 Task: Look for products in the category "Baby Health Care" from Boiron only.
Action: Mouse moved to (331, 156)
Screenshot: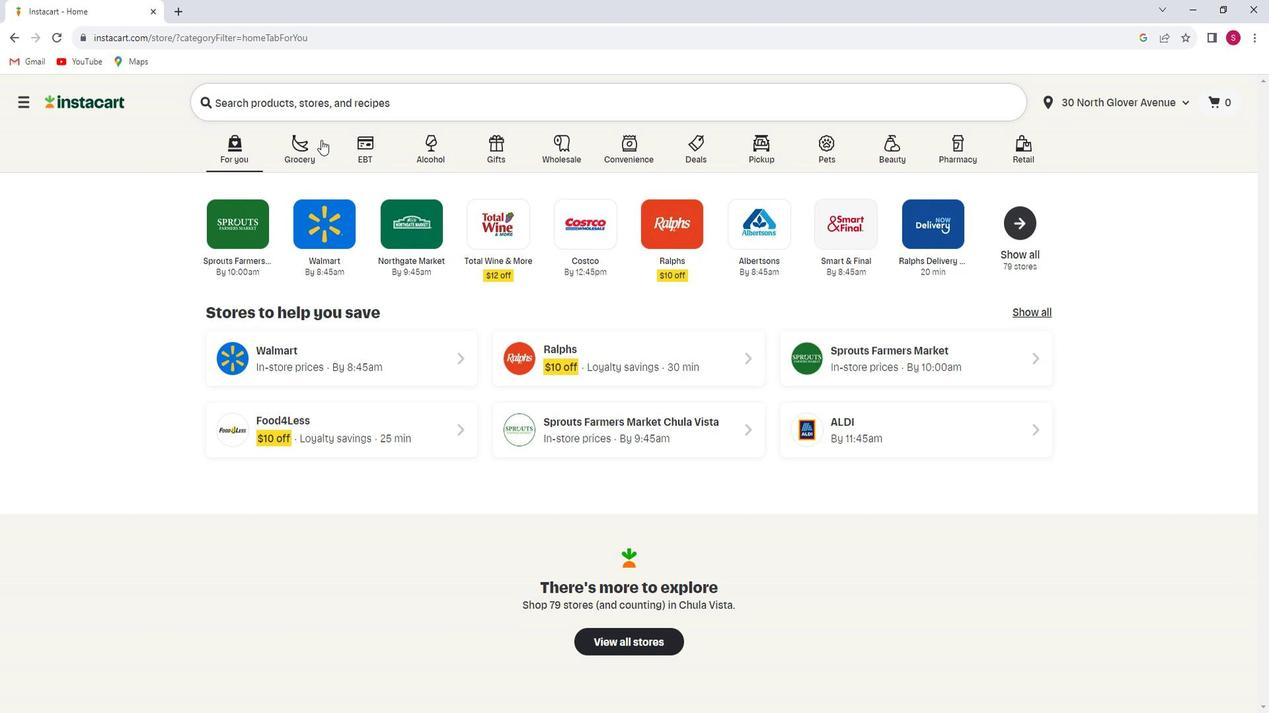 
Action: Mouse pressed left at (331, 156)
Screenshot: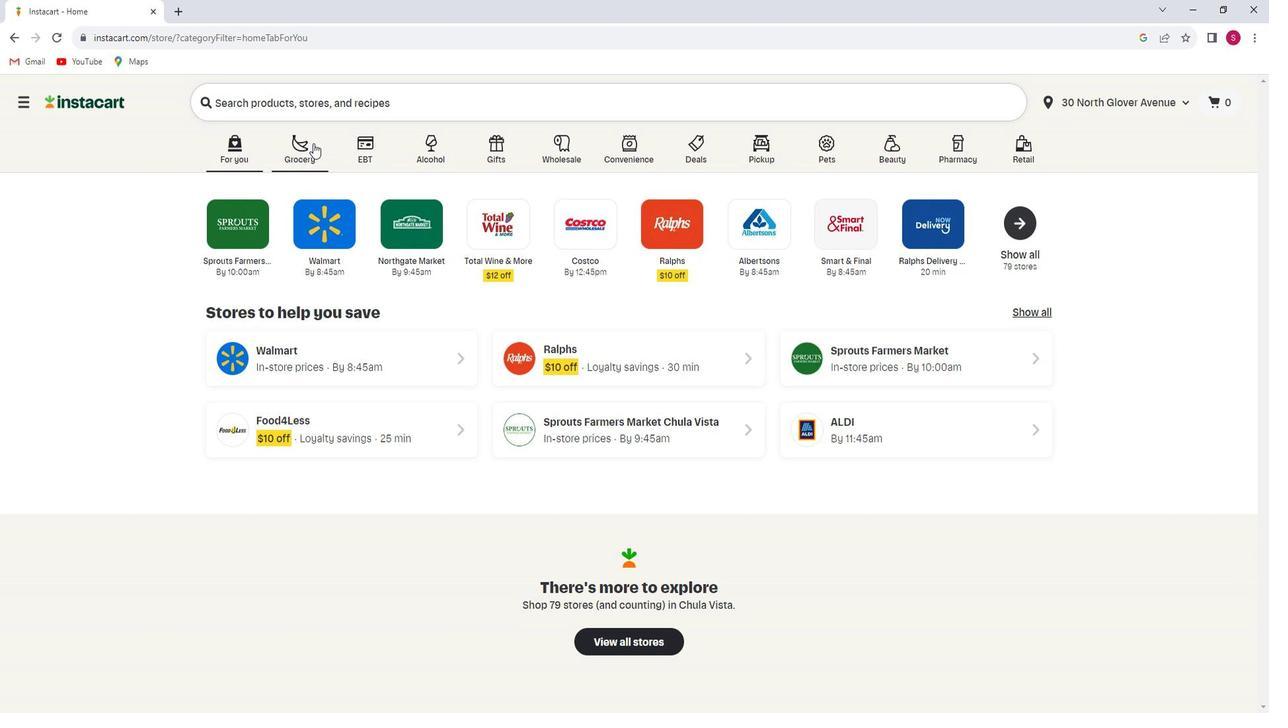 
Action: Mouse moved to (308, 403)
Screenshot: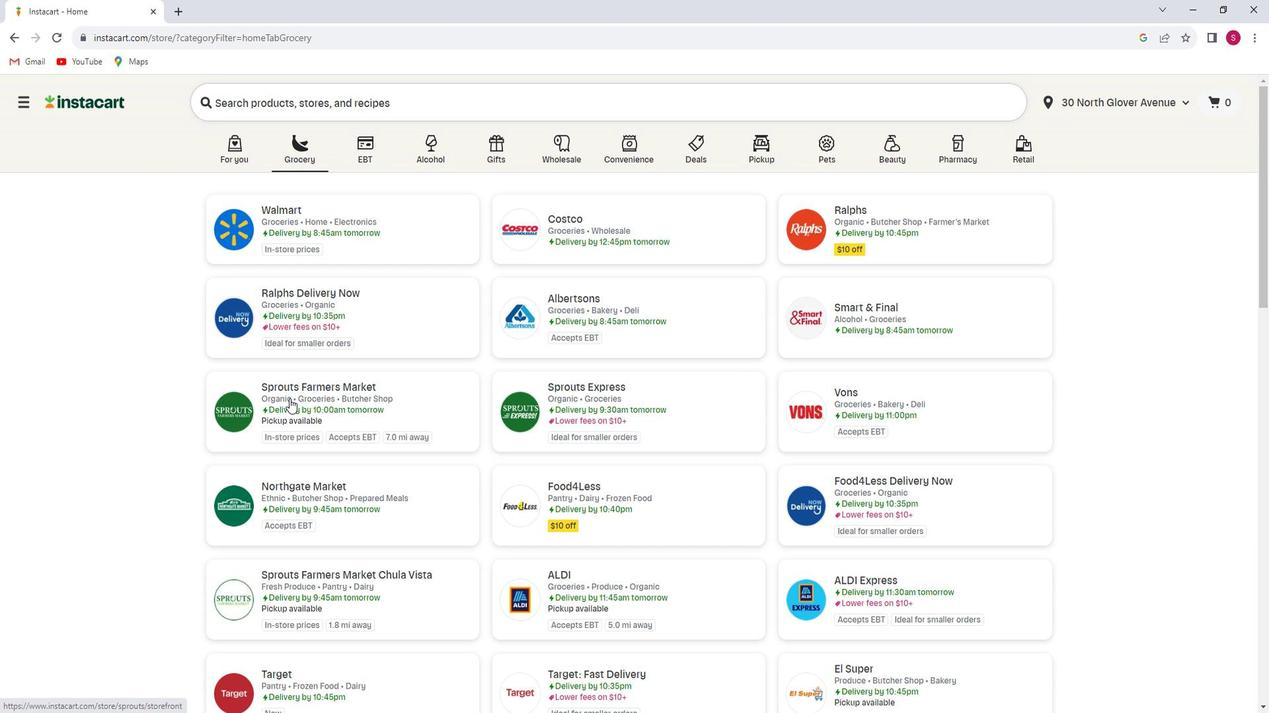 
Action: Mouse pressed left at (308, 403)
Screenshot: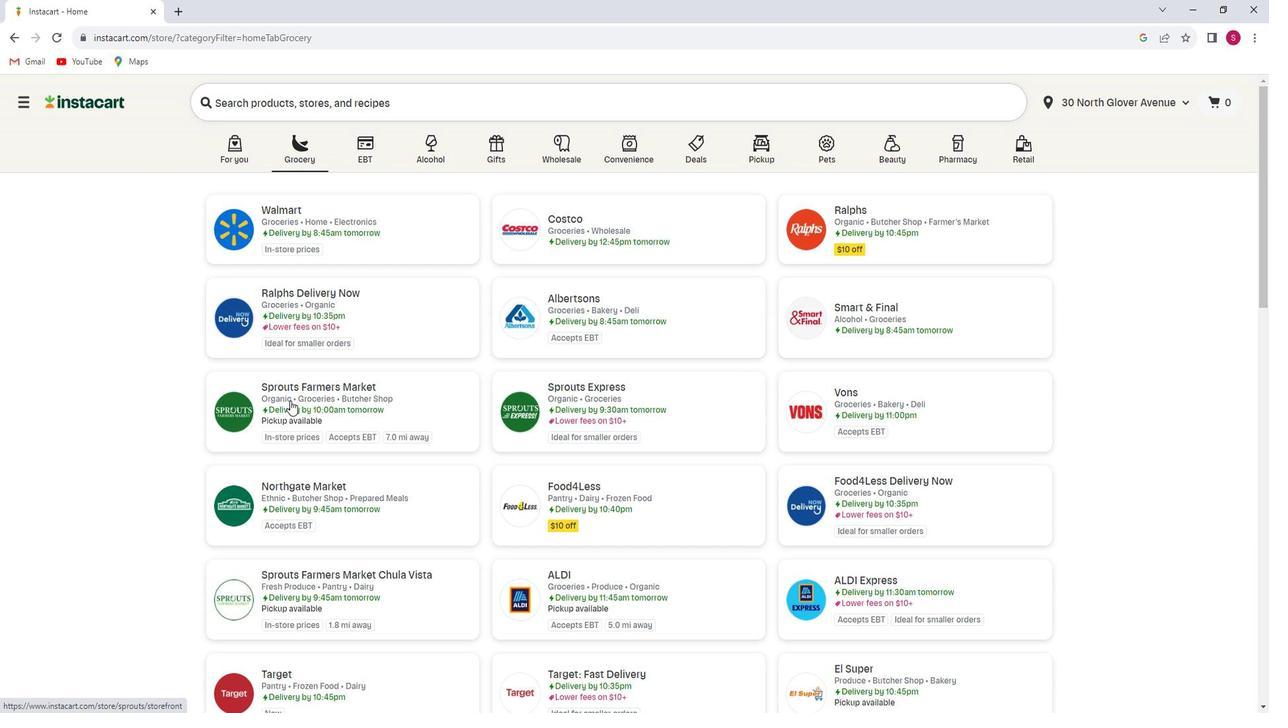 
Action: Mouse moved to (107, 419)
Screenshot: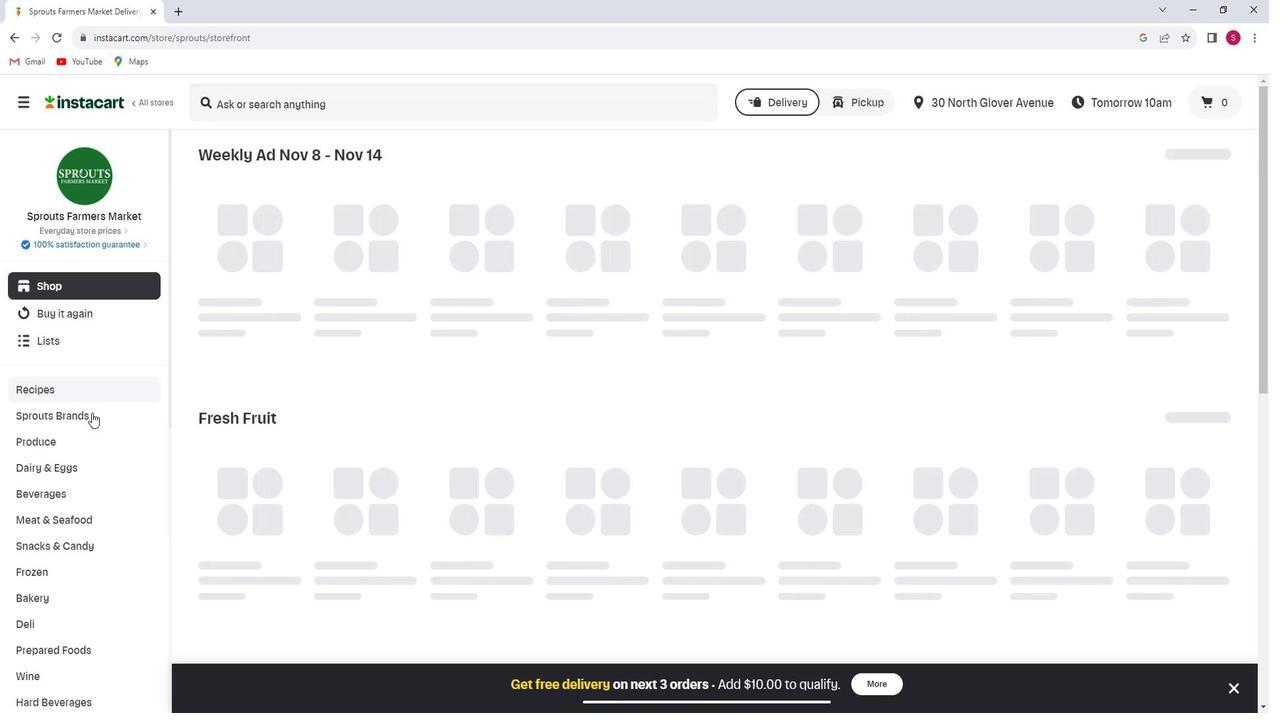 
Action: Mouse scrolled (107, 419) with delta (0, 0)
Screenshot: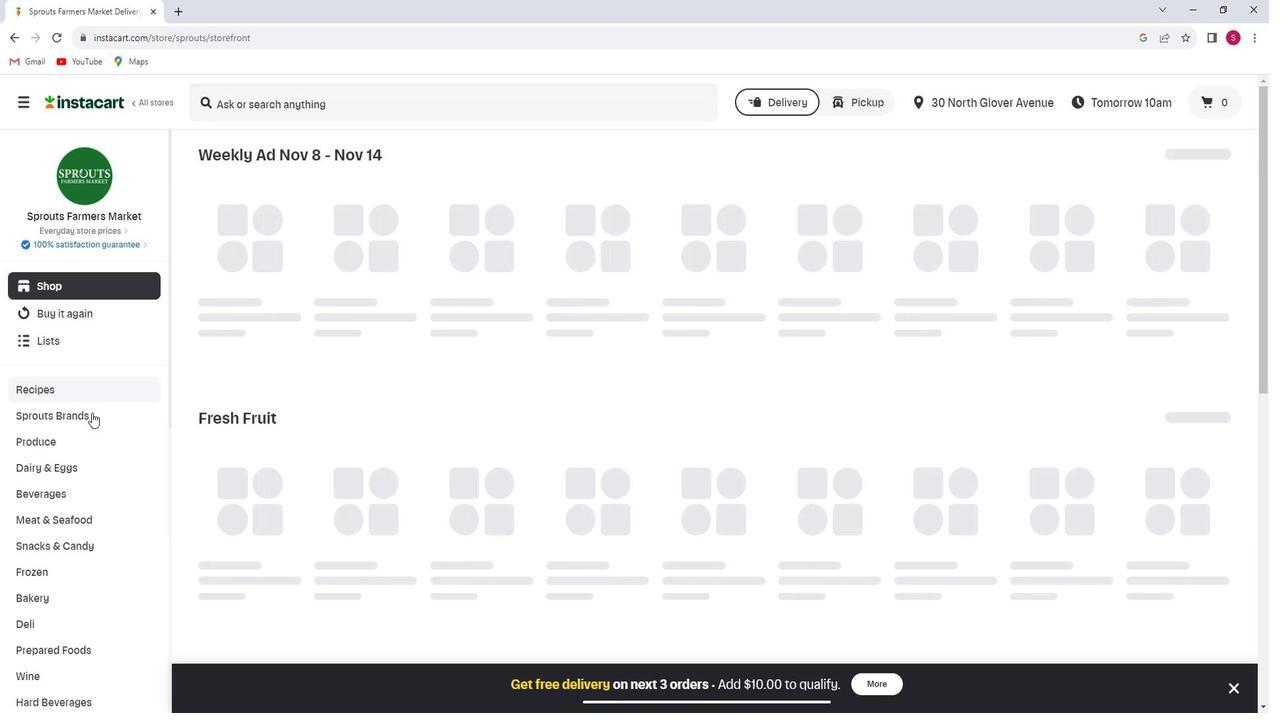 
Action: Mouse scrolled (107, 419) with delta (0, 0)
Screenshot: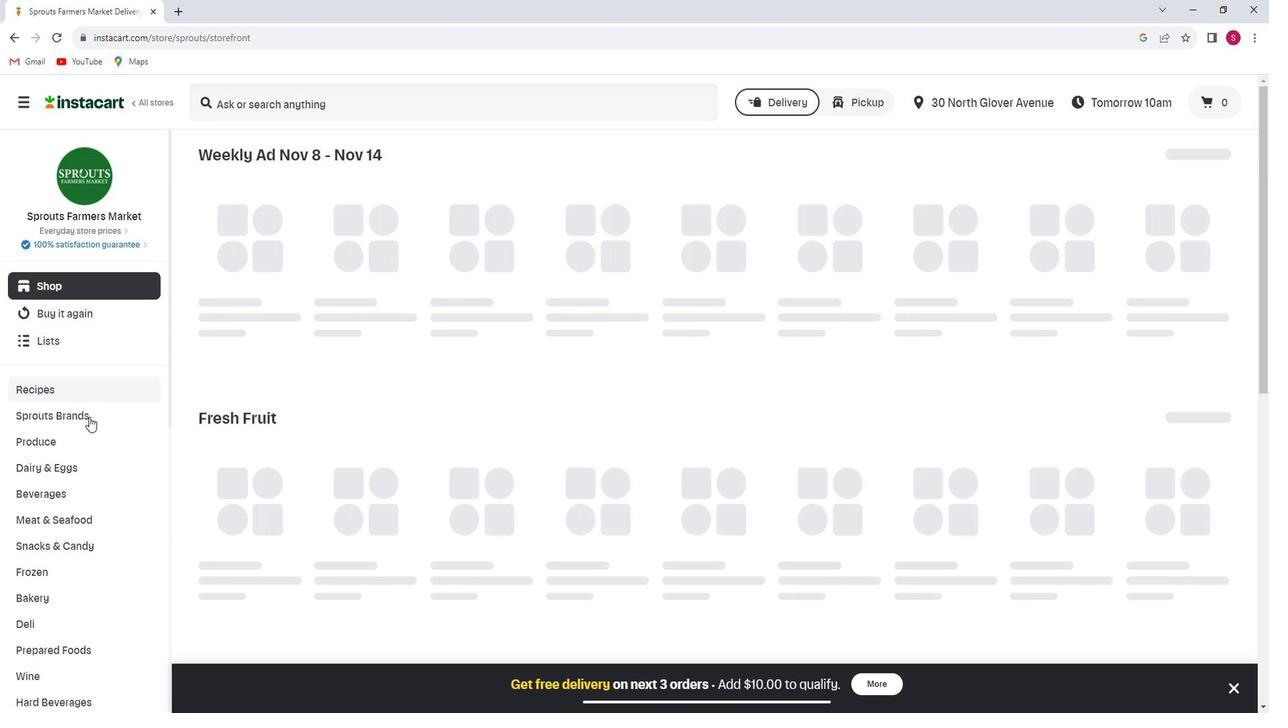 
Action: Mouse moved to (106, 421)
Screenshot: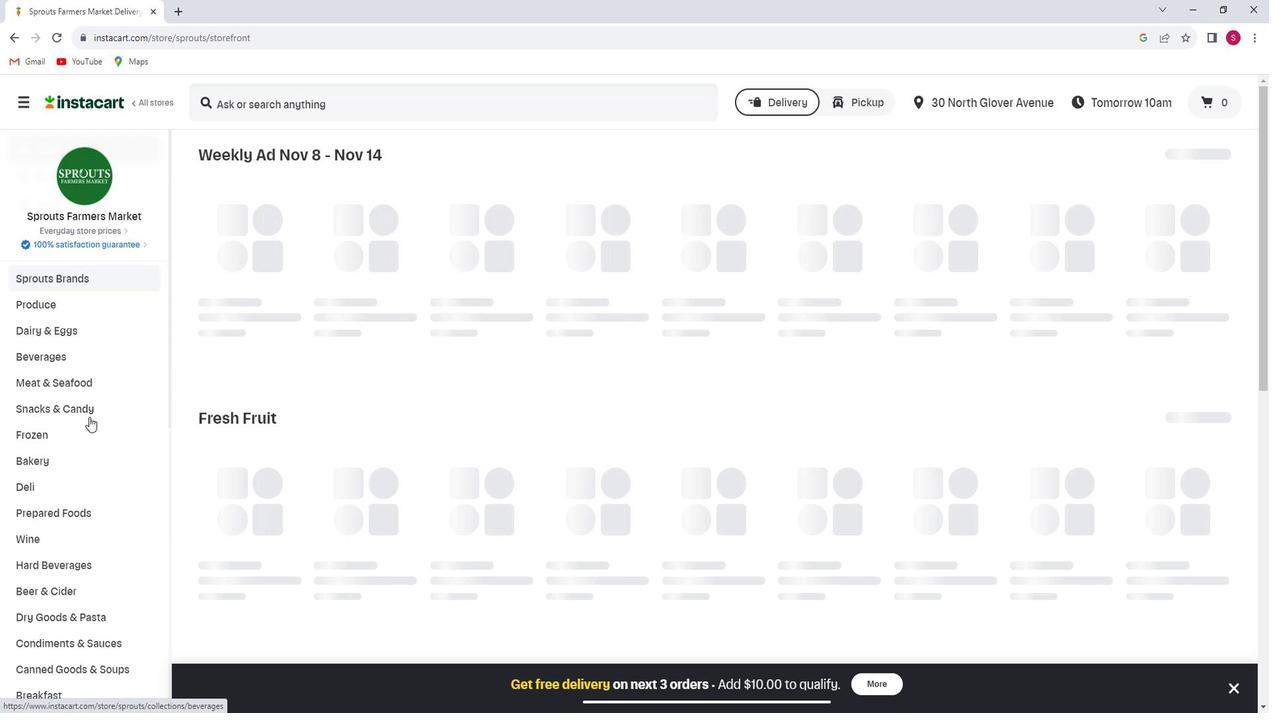 
Action: Mouse scrolled (106, 420) with delta (0, 0)
Screenshot: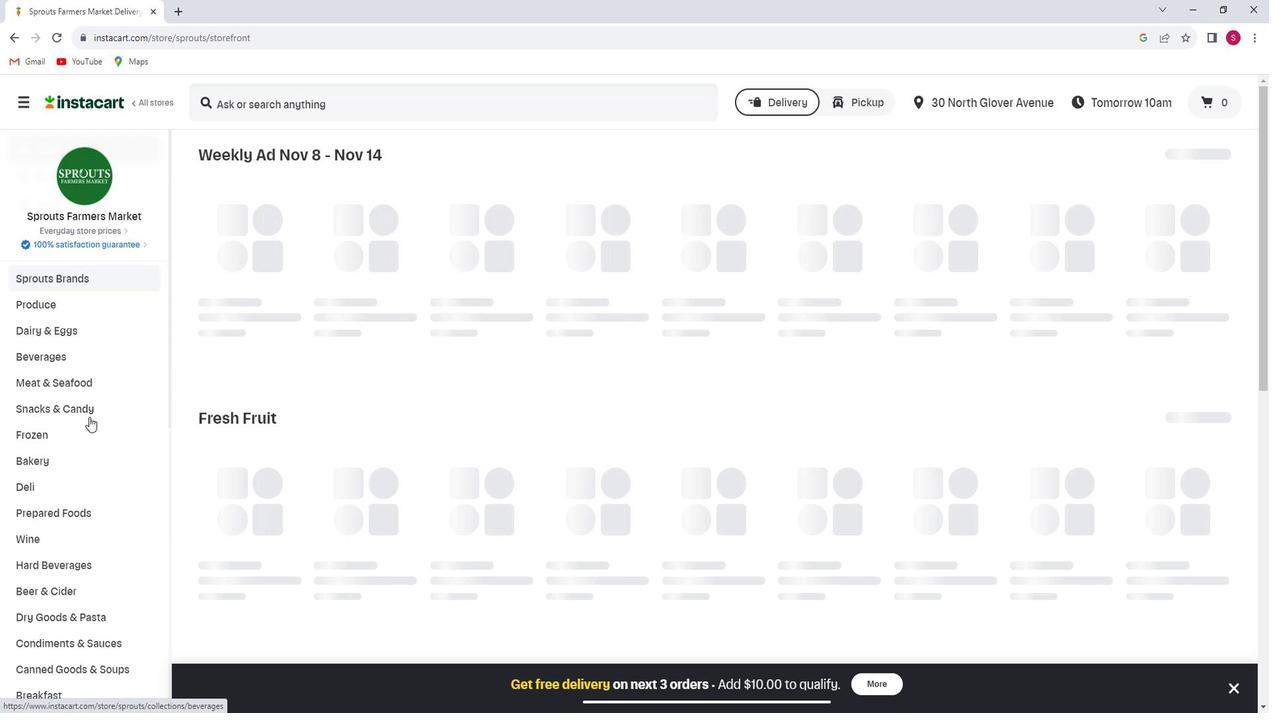 
Action: Mouse moved to (106, 422)
Screenshot: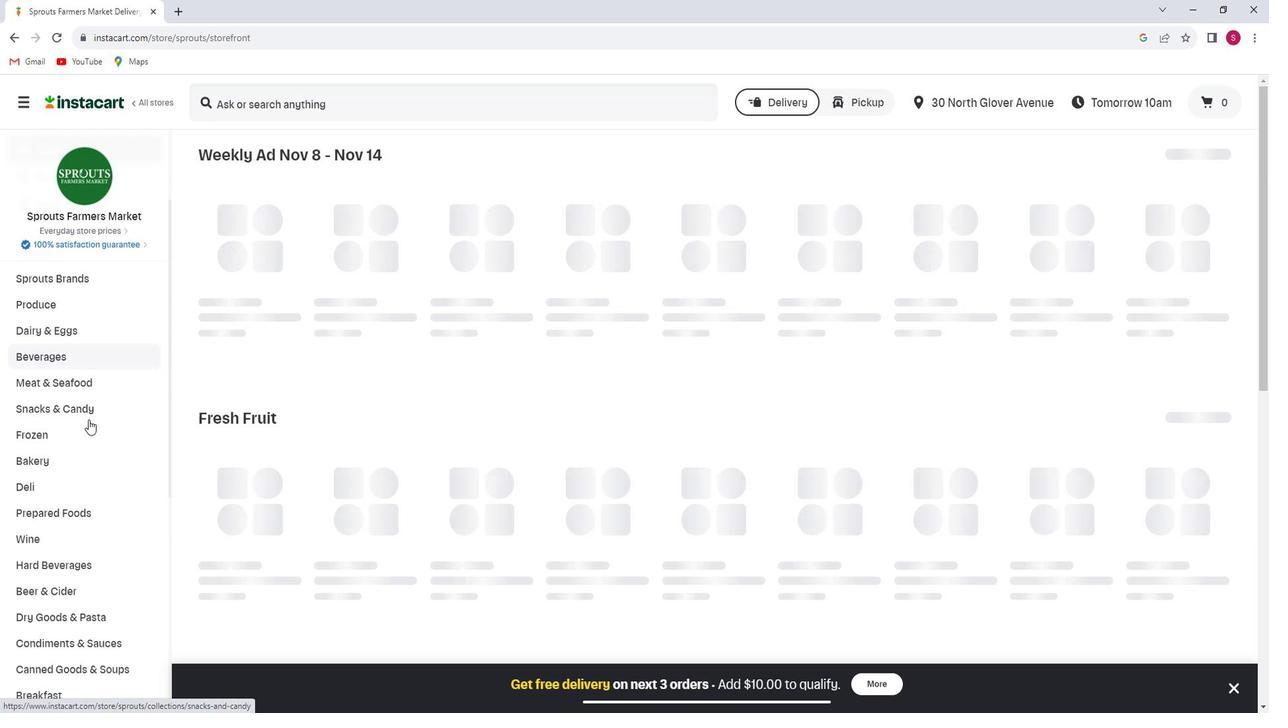 
Action: Mouse scrolled (106, 421) with delta (0, 0)
Screenshot: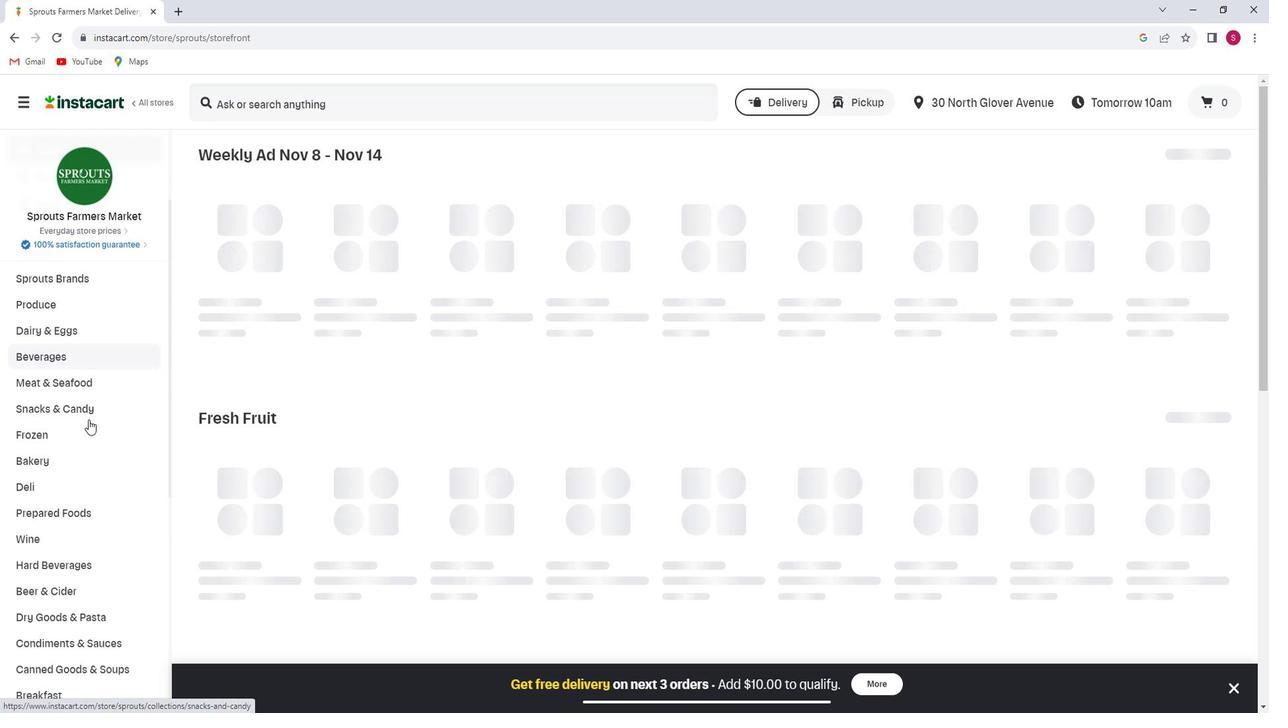 
Action: Mouse scrolled (106, 421) with delta (0, 0)
Screenshot: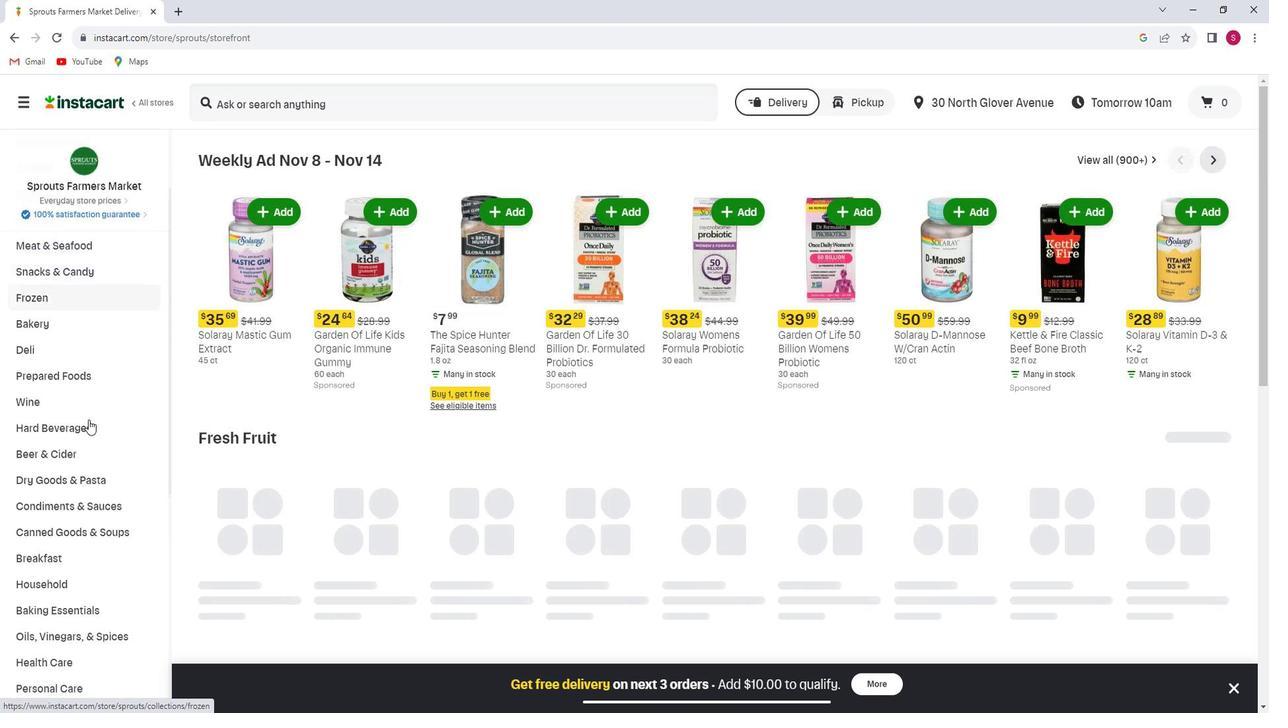
Action: Mouse scrolled (106, 421) with delta (0, 0)
Screenshot: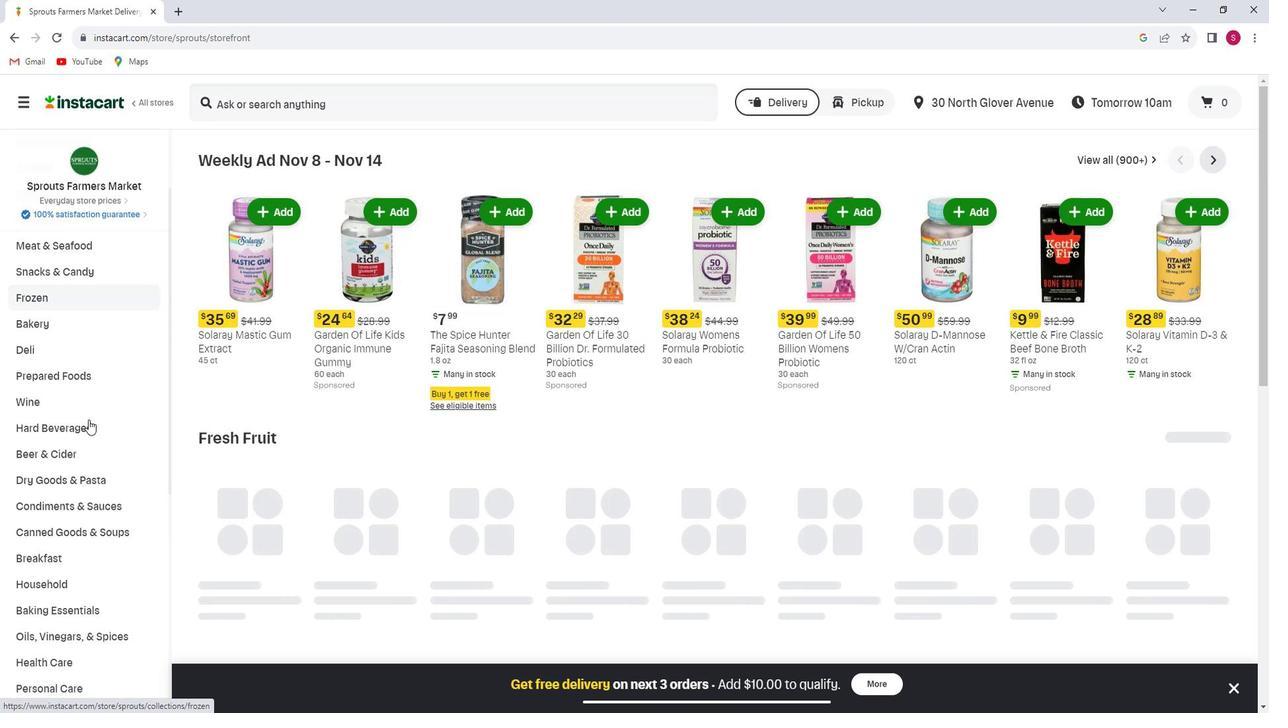 
Action: Mouse scrolled (106, 421) with delta (0, 0)
Screenshot: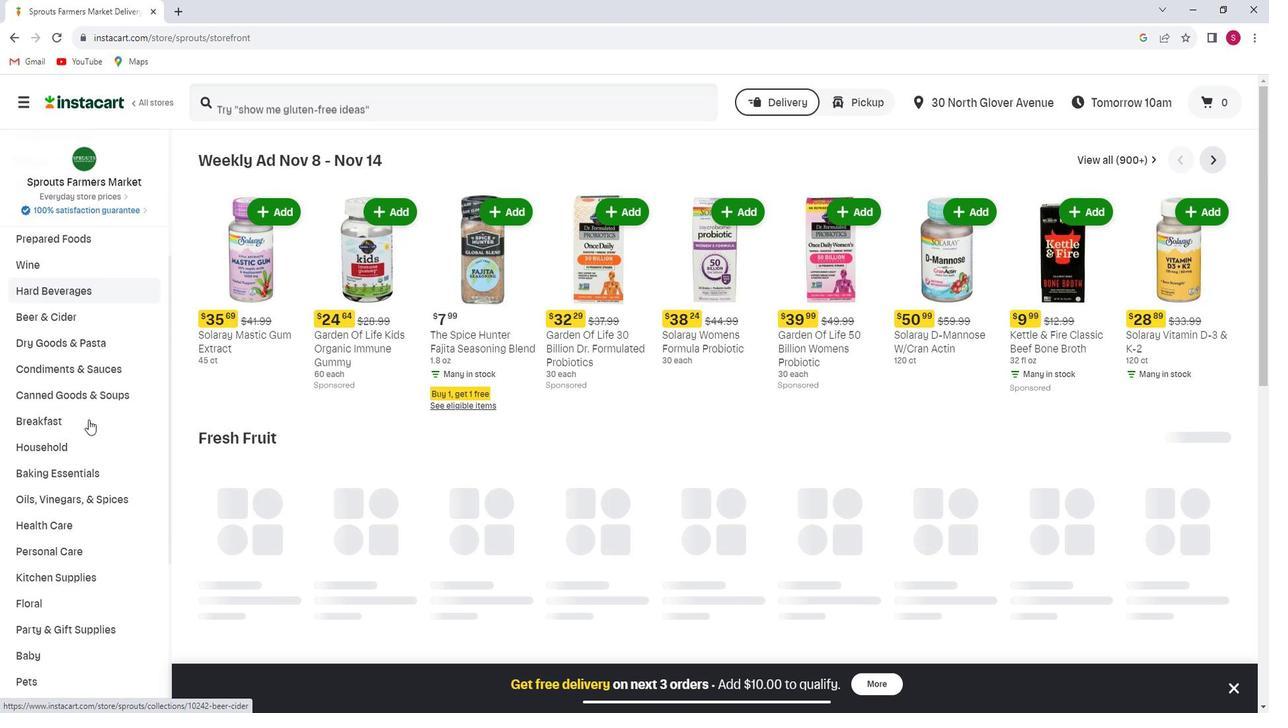 
Action: Mouse scrolled (106, 421) with delta (0, 0)
Screenshot: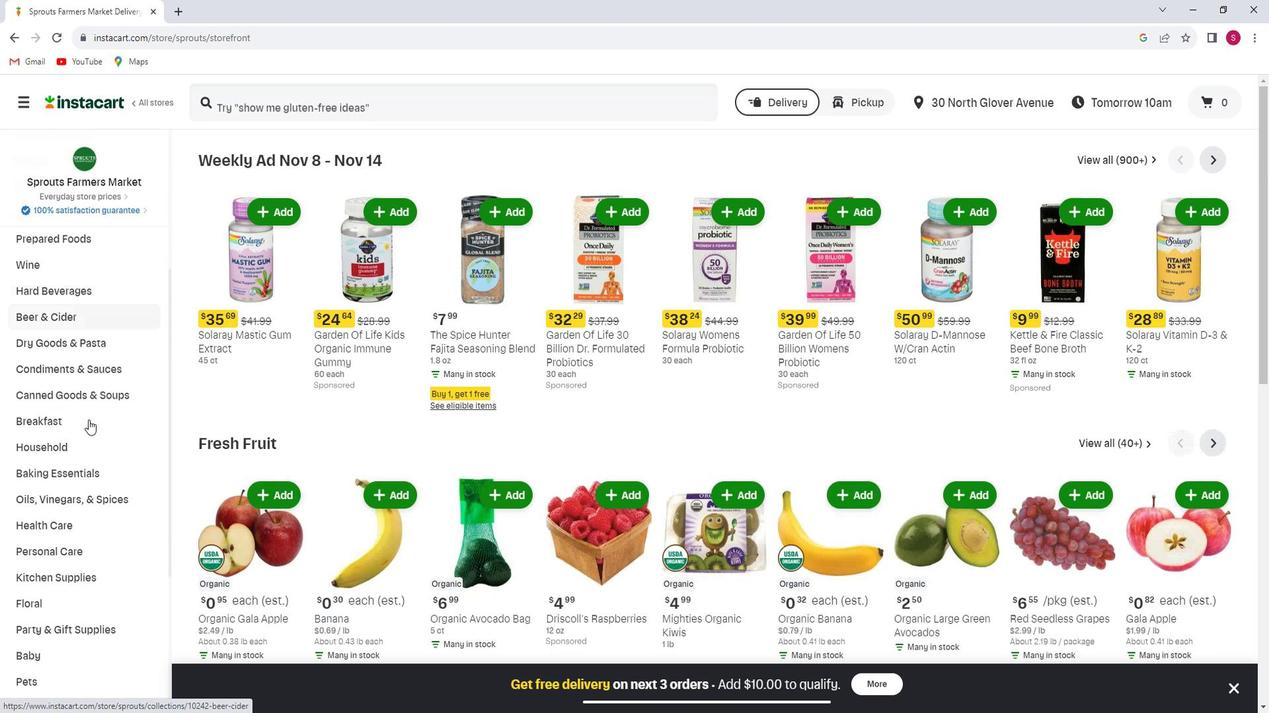 
Action: Mouse scrolled (106, 421) with delta (0, 0)
Screenshot: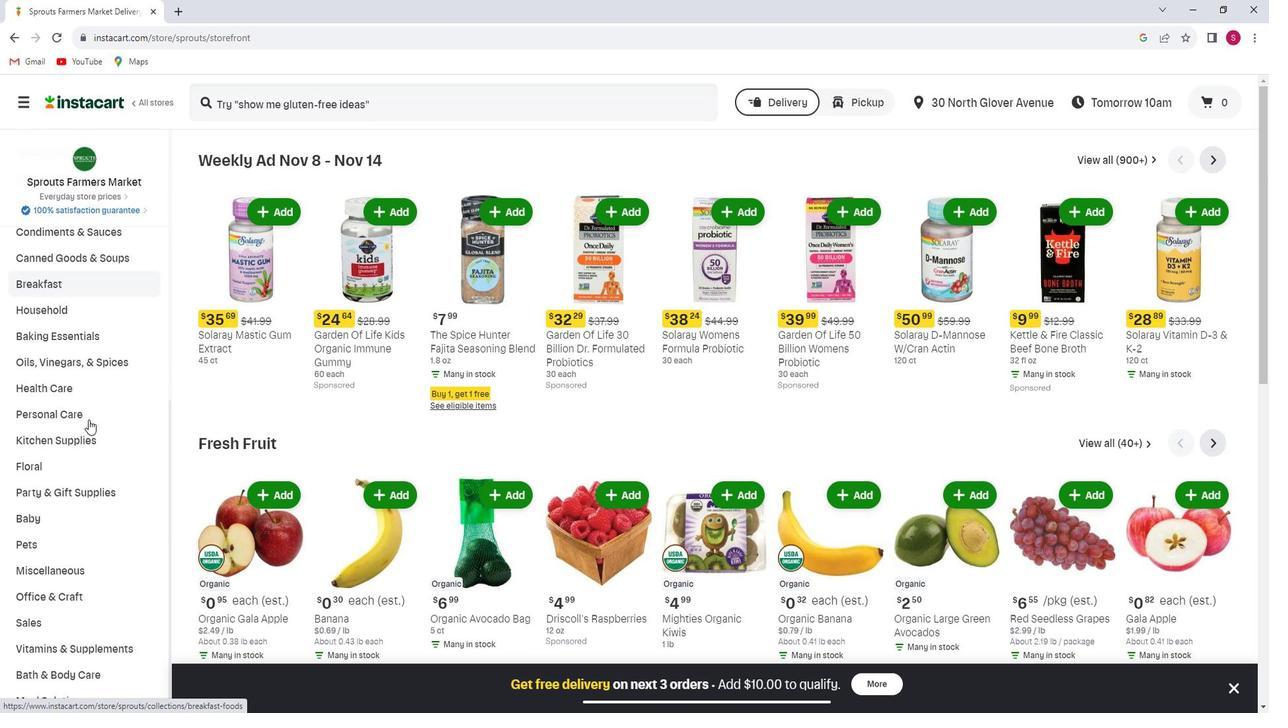 
Action: Mouse moved to (74, 505)
Screenshot: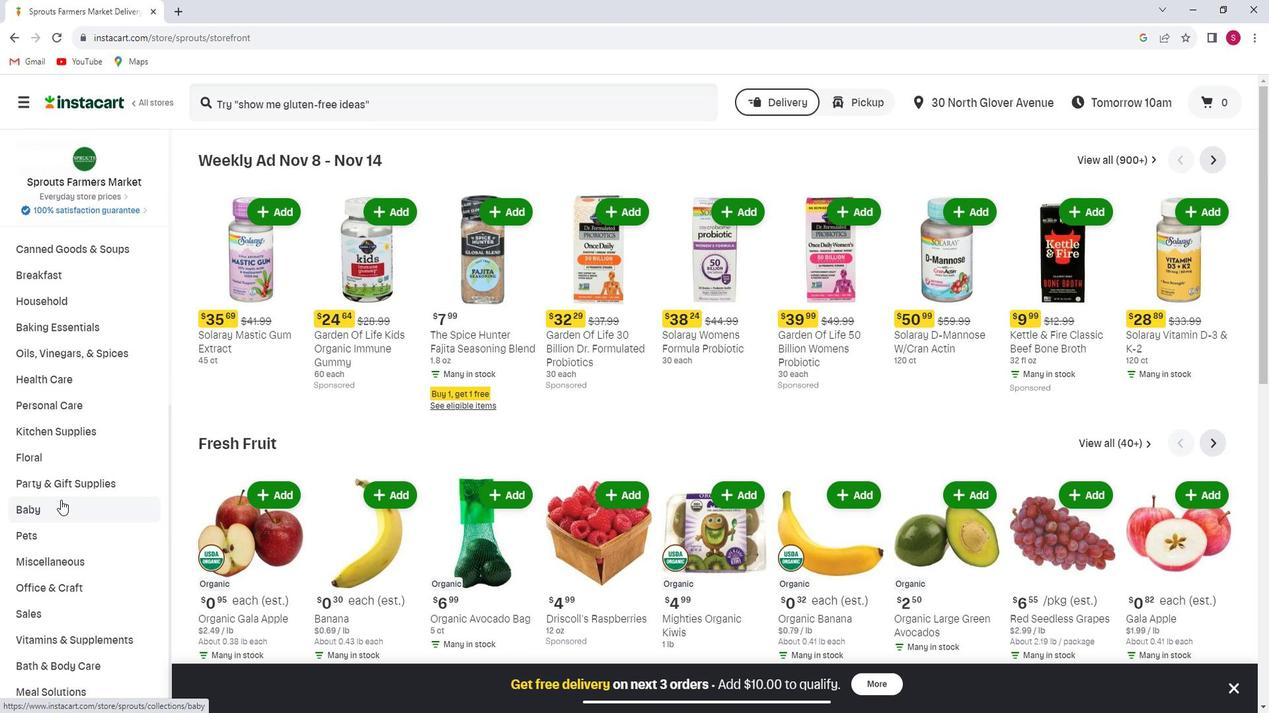 
Action: Mouse pressed left at (74, 505)
Screenshot: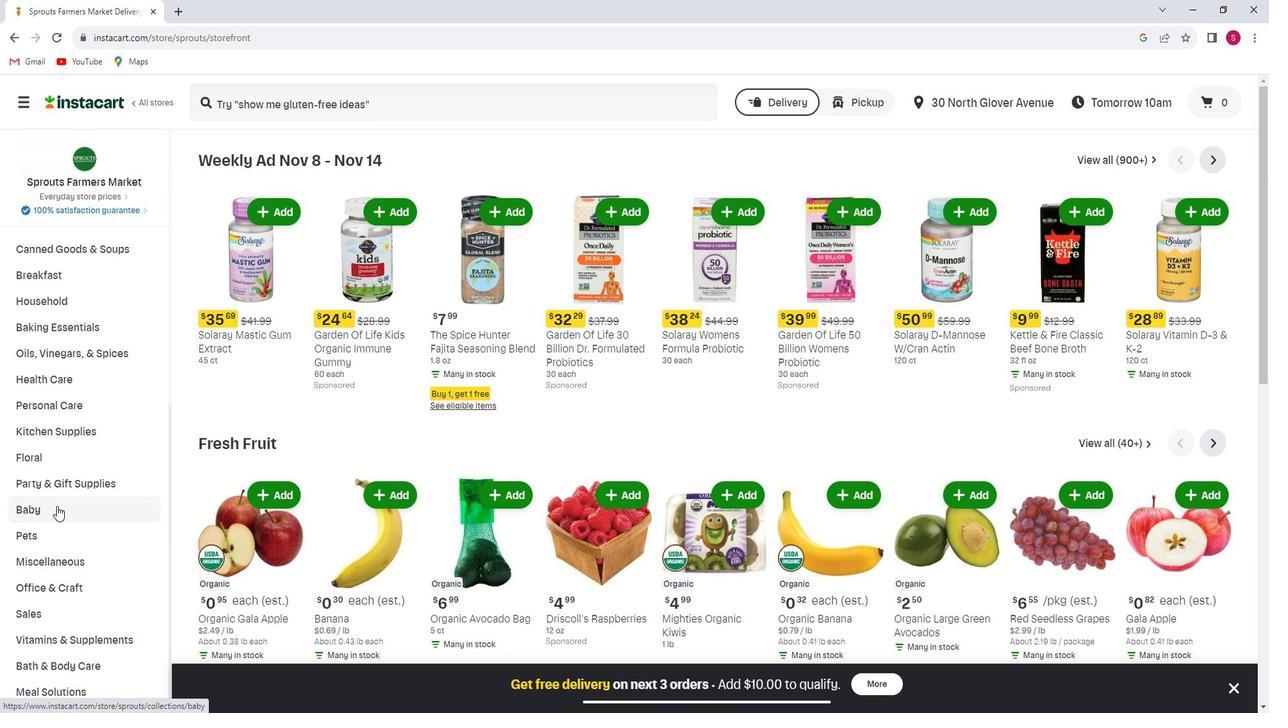 
Action: Mouse moved to (81, 542)
Screenshot: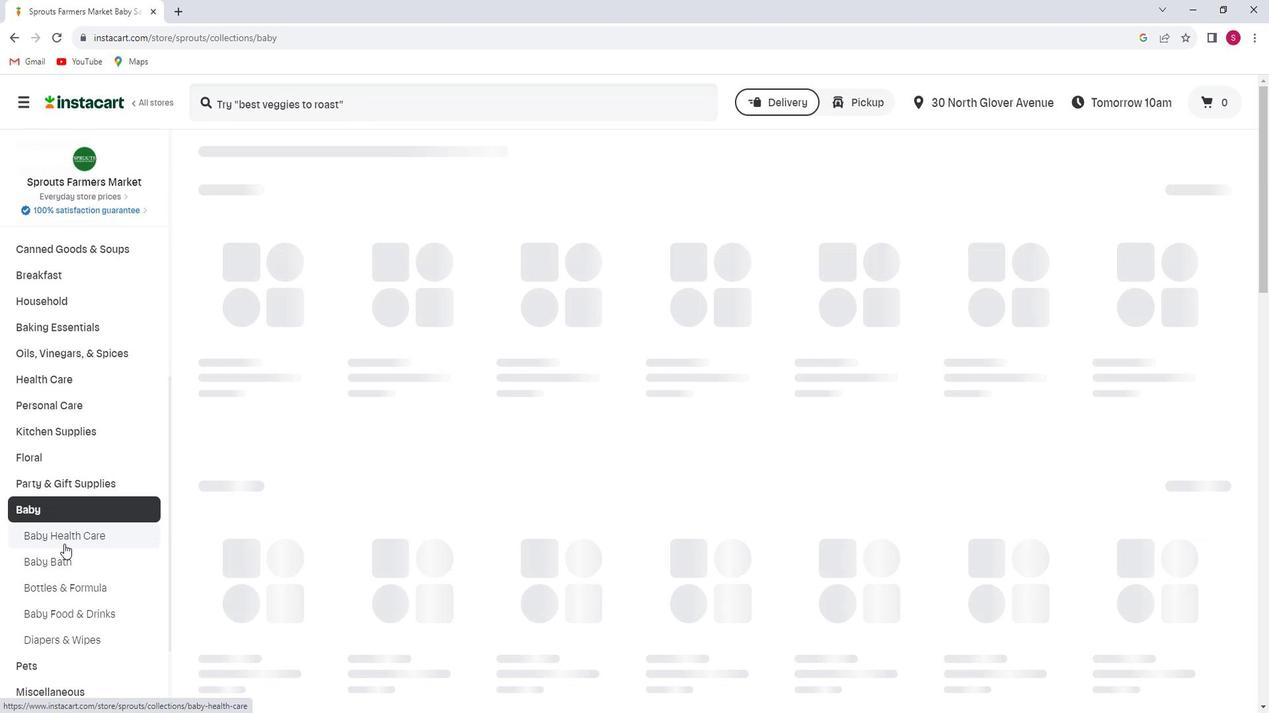 
Action: Mouse pressed left at (81, 542)
Screenshot: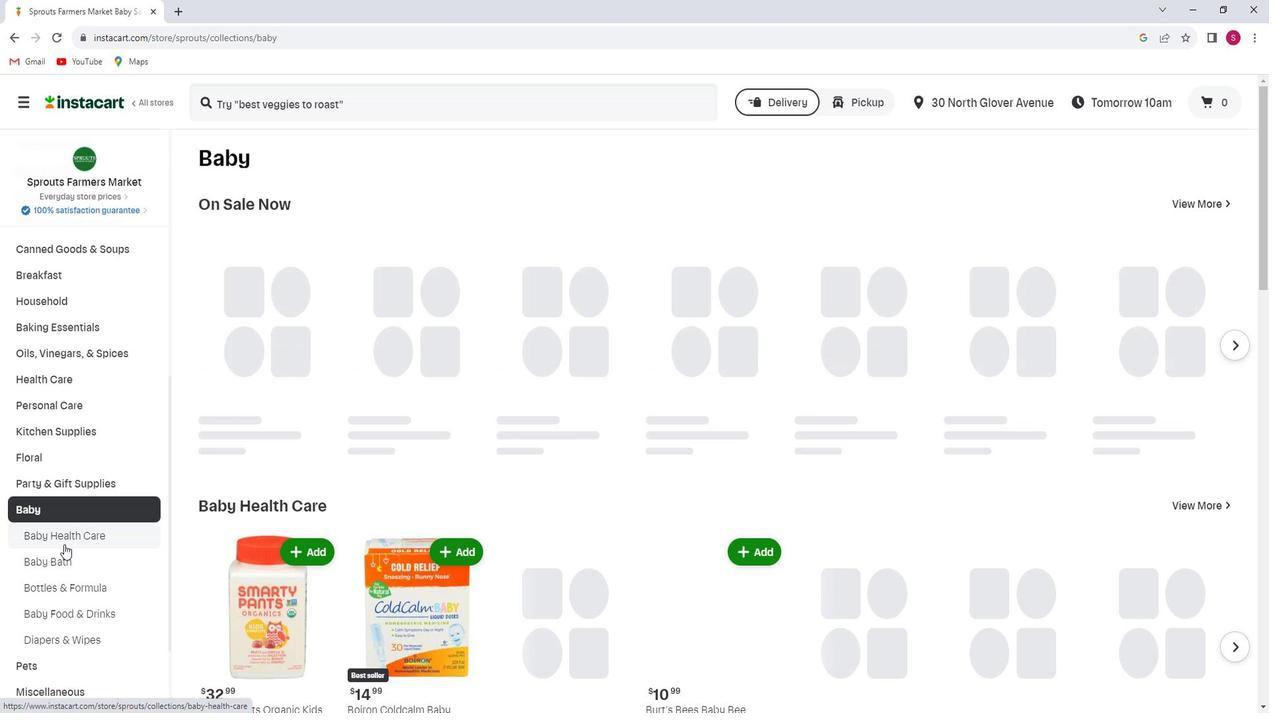 
Action: Mouse moved to (319, 271)
Screenshot: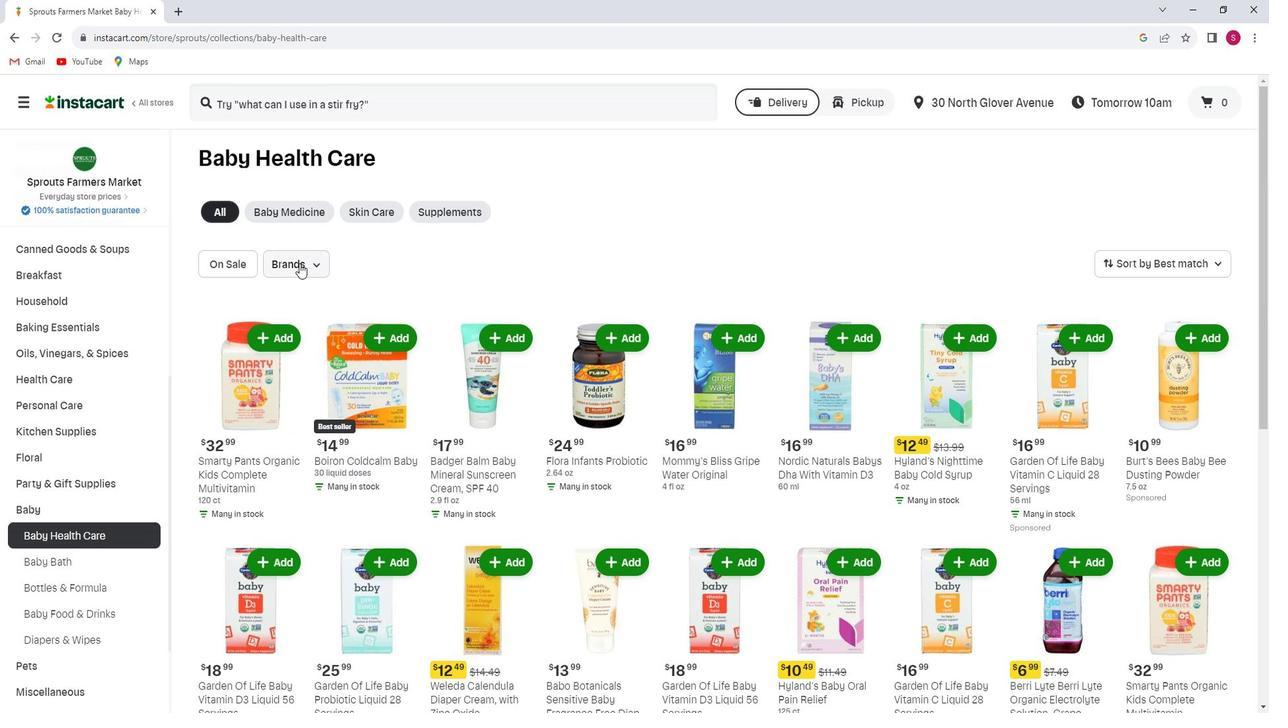 
Action: Mouse pressed left at (319, 271)
Screenshot: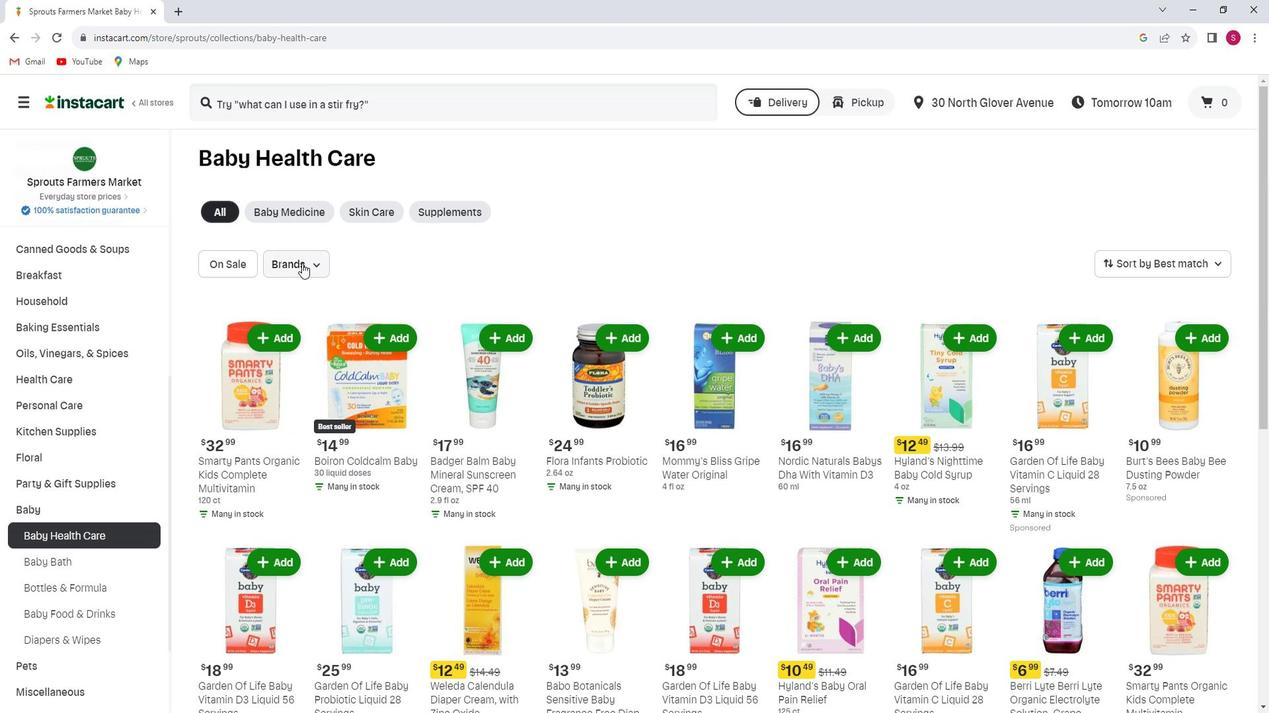 
Action: Mouse moved to (306, 441)
Screenshot: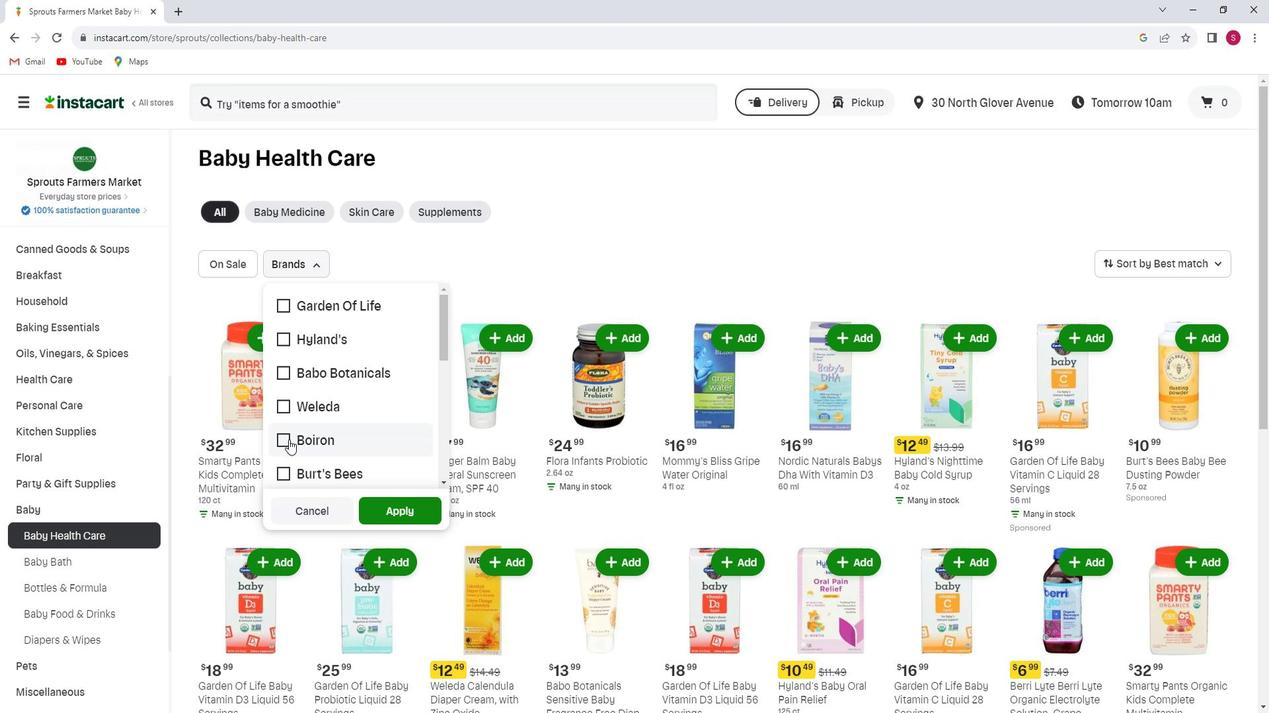 
Action: Mouse pressed left at (306, 441)
Screenshot: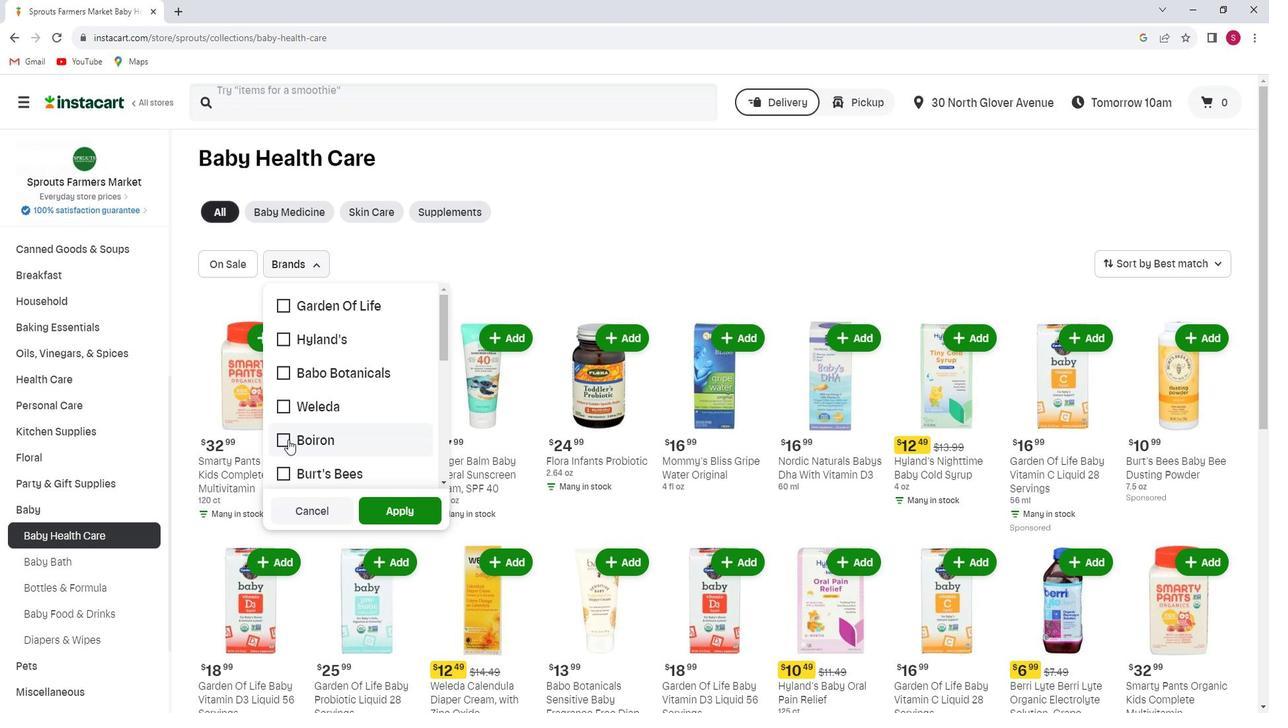
Action: Mouse moved to (405, 507)
Screenshot: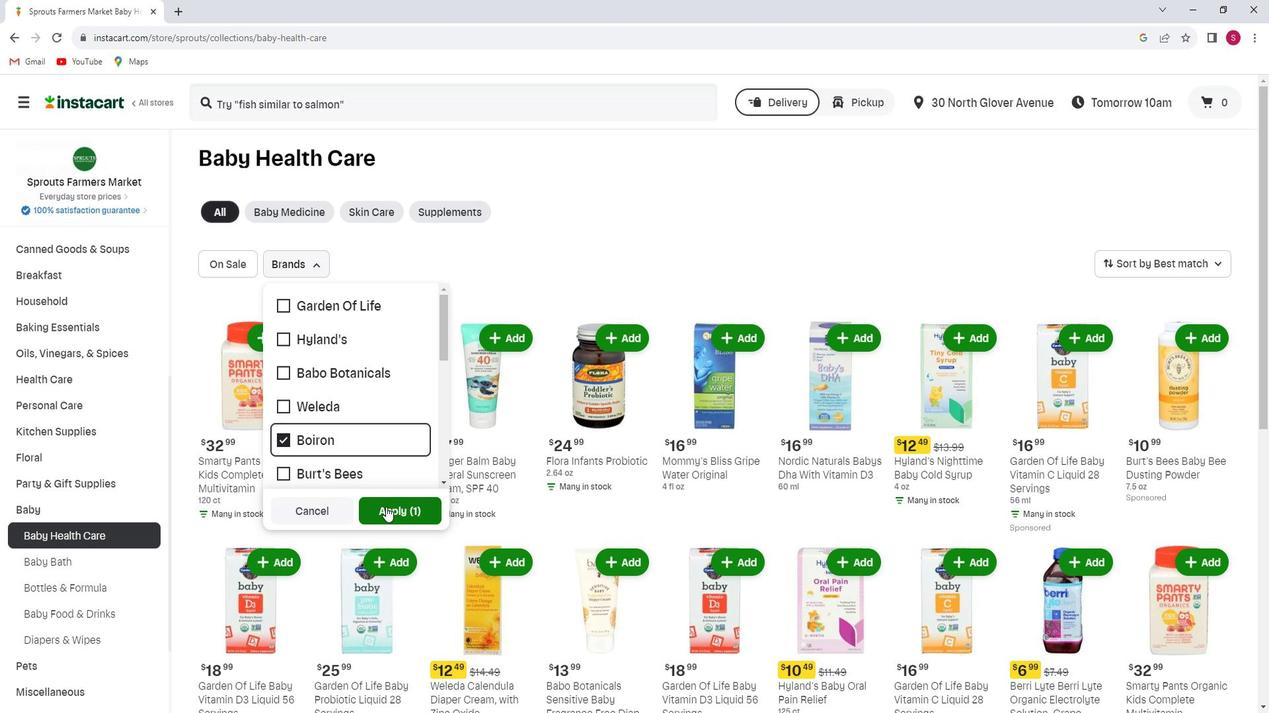 
Action: Mouse pressed left at (405, 507)
Screenshot: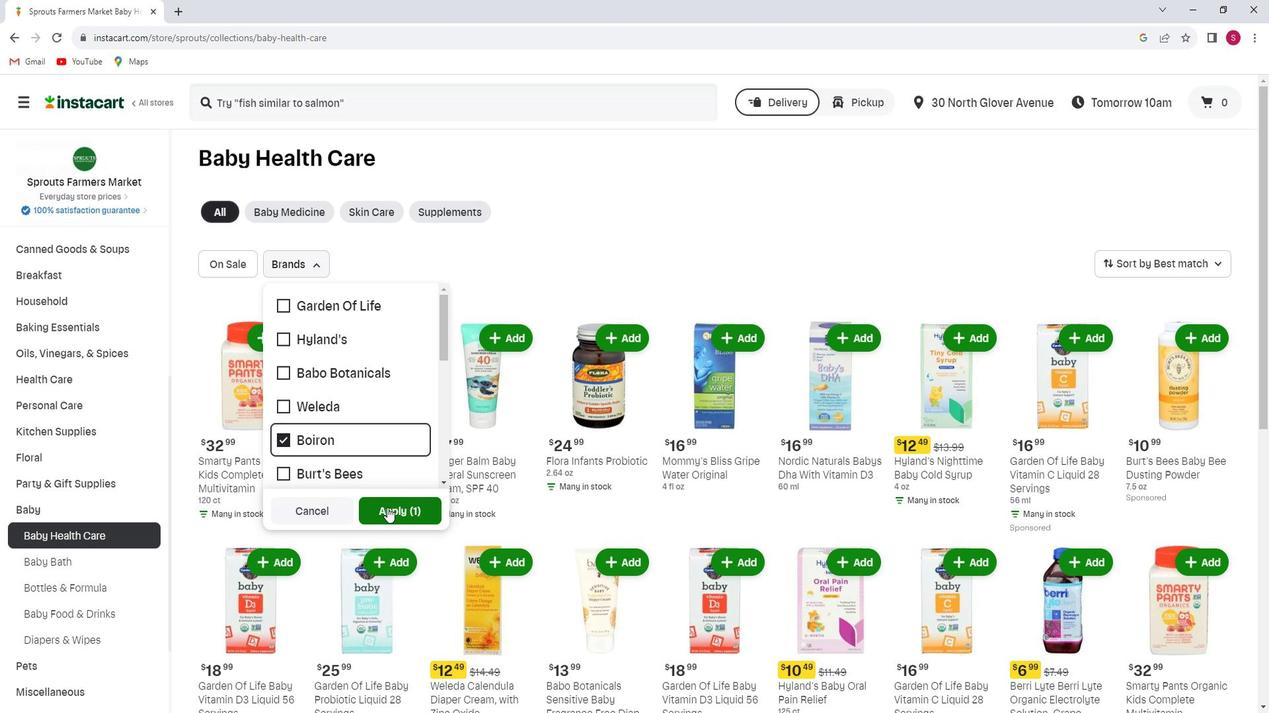 
